 Task: Create a due date automation trigger when advanced on, on the tuesday of the week a card is due add fields with custom field "Resume" set to a number lower than 1 and greater or equal to 10 at 11:00 AM.
Action: Mouse moved to (1071, 87)
Screenshot: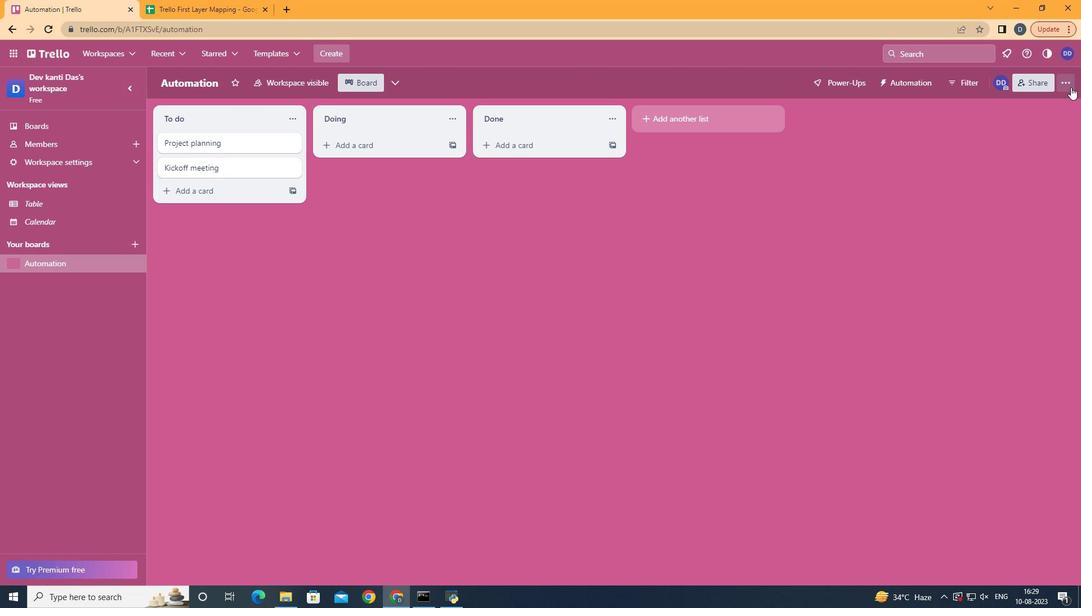 
Action: Mouse pressed left at (1071, 87)
Screenshot: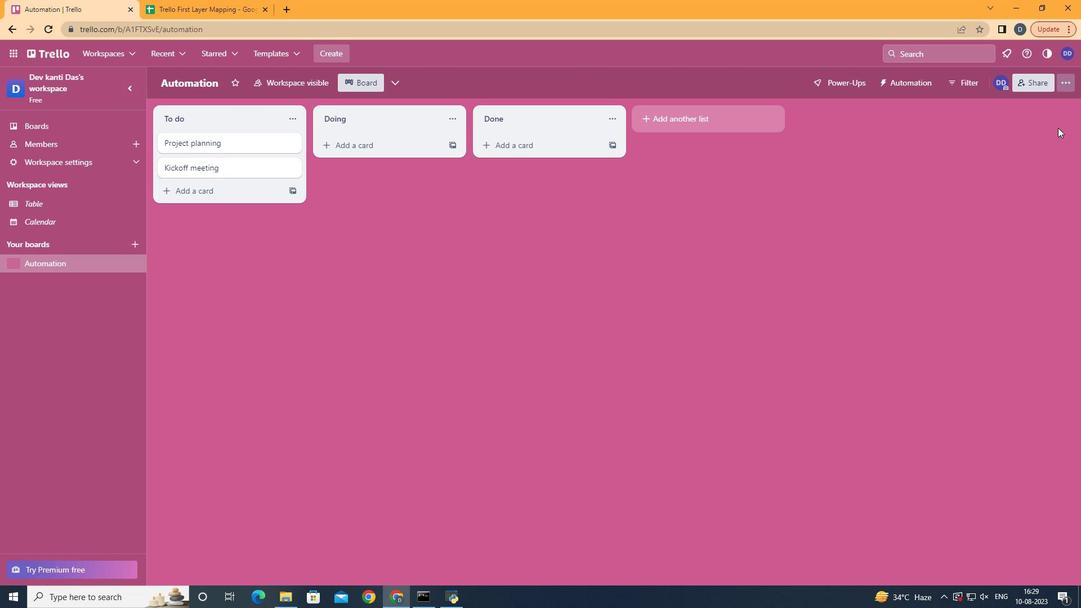 
Action: Mouse moved to (991, 243)
Screenshot: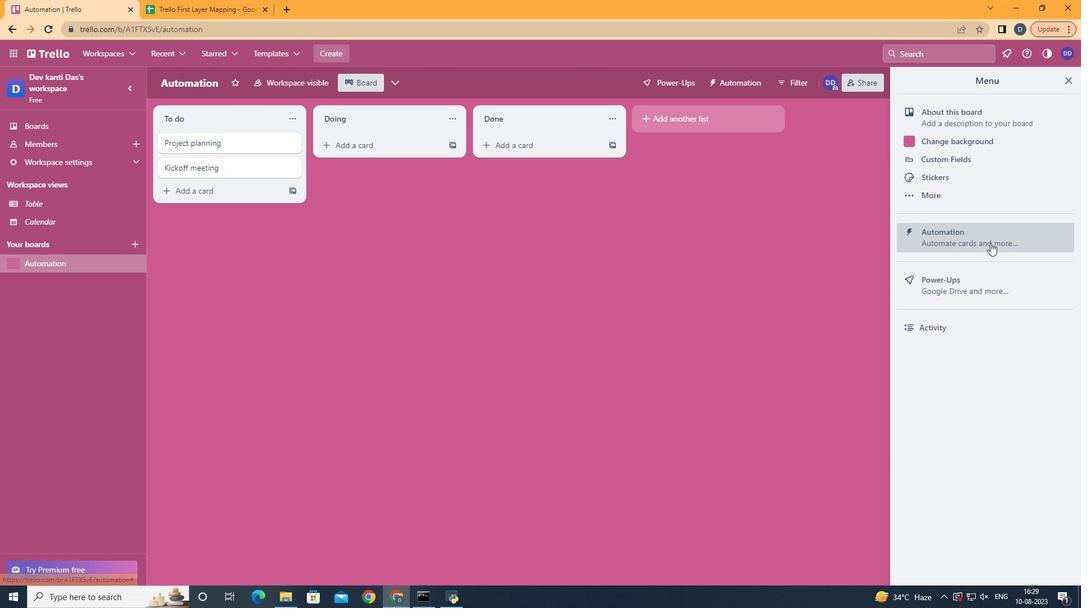 
Action: Mouse pressed left at (991, 243)
Screenshot: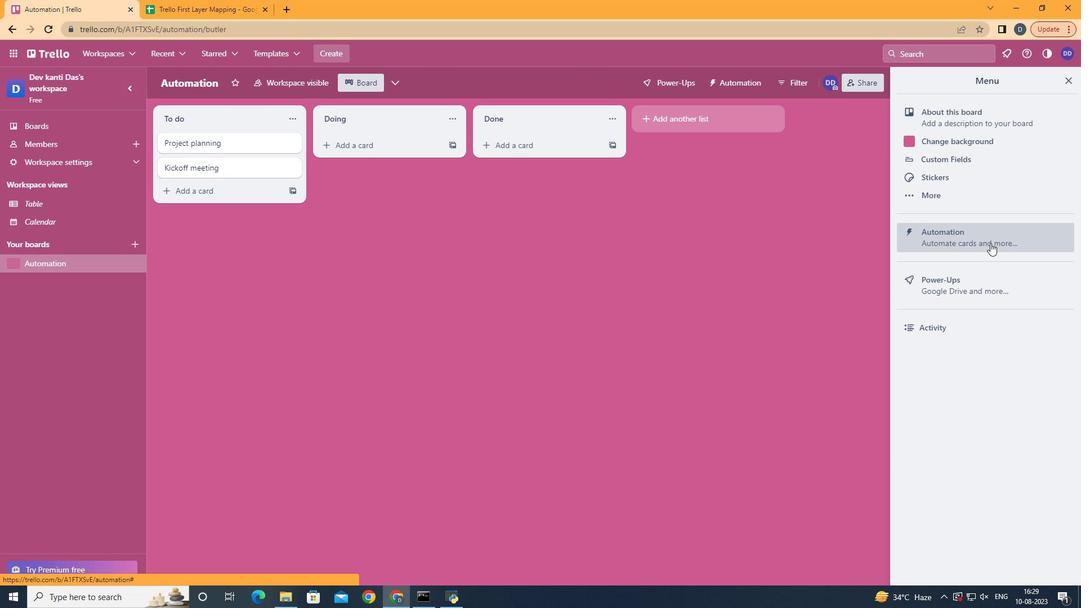 
Action: Mouse moved to (212, 224)
Screenshot: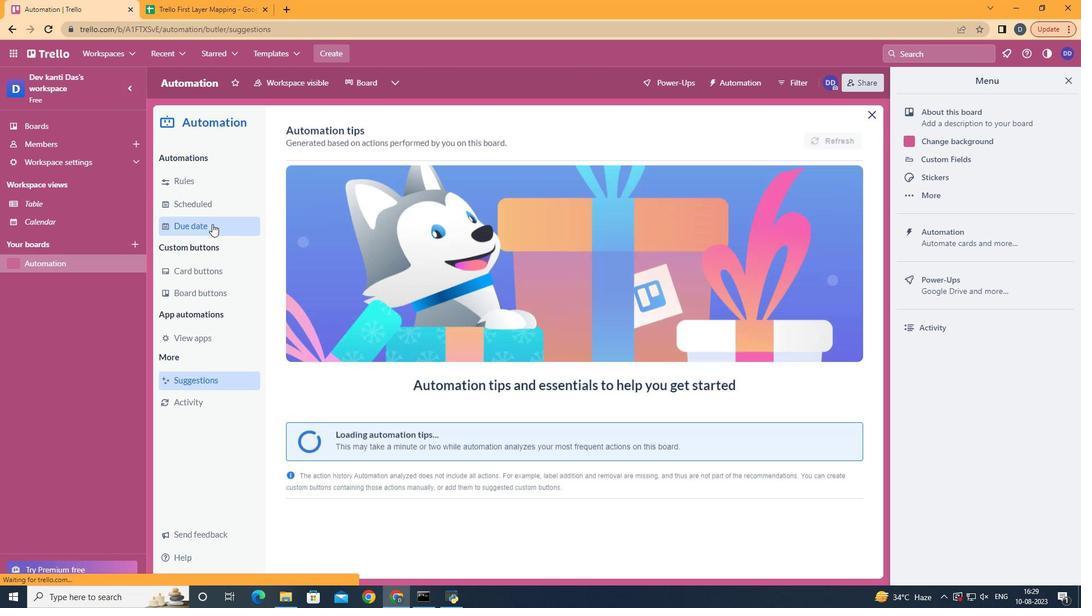 
Action: Mouse pressed left at (212, 224)
Screenshot: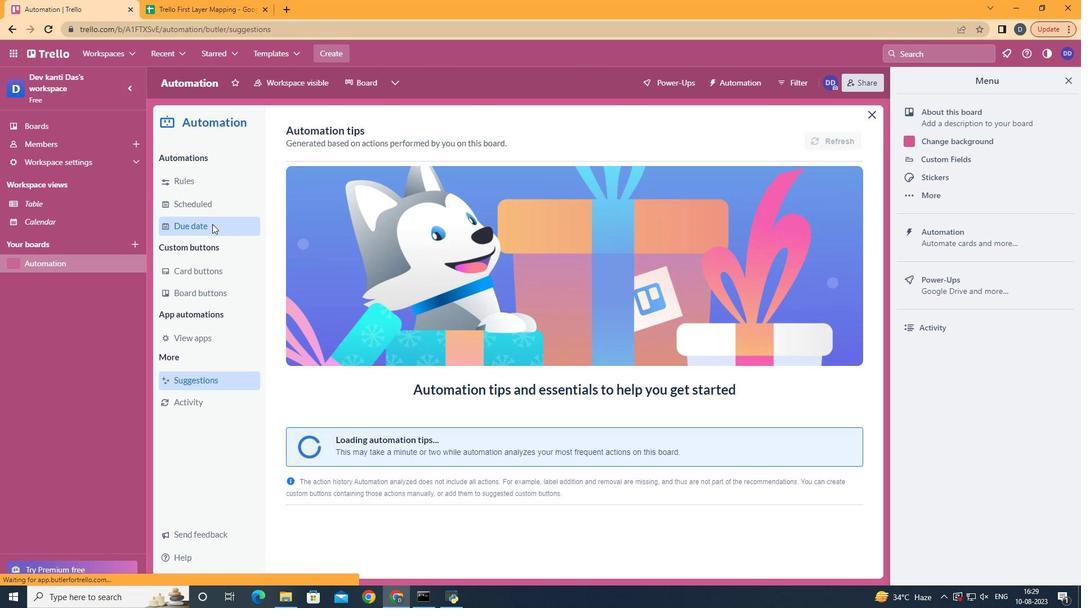 
Action: Mouse moved to (792, 130)
Screenshot: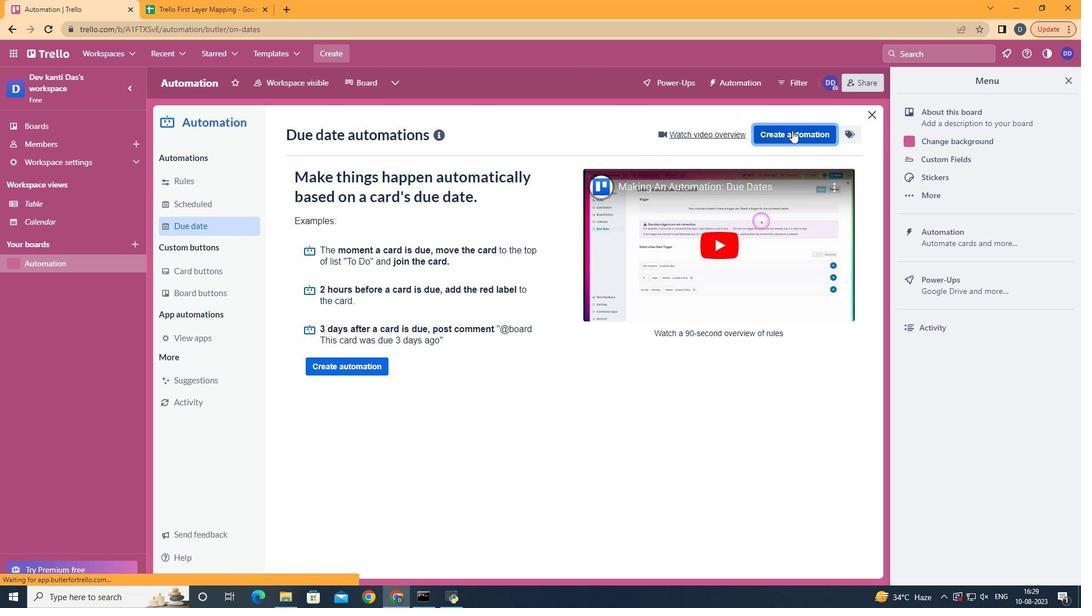 
Action: Mouse pressed left at (792, 130)
Screenshot: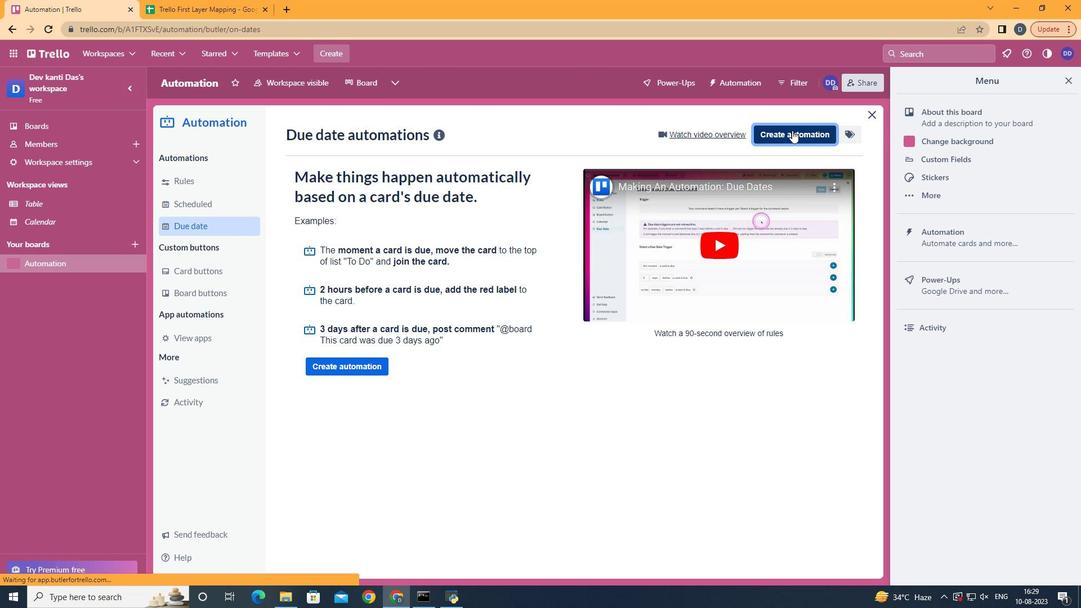 
Action: Mouse moved to (583, 246)
Screenshot: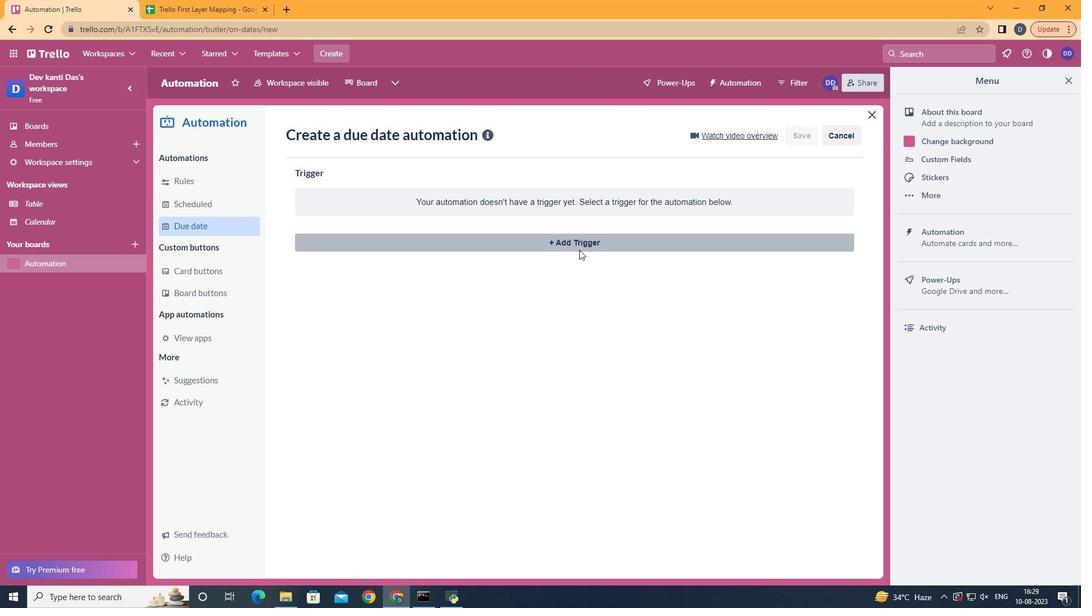 
Action: Mouse pressed left at (583, 246)
Screenshot: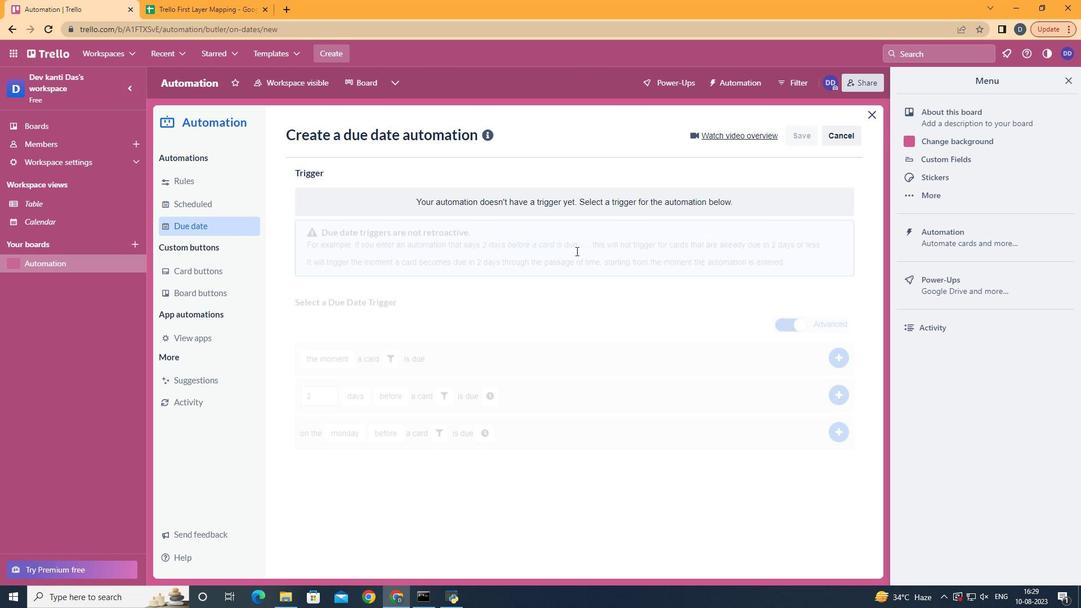 
Action: Mouse moved to (356, 315)
Screenshot: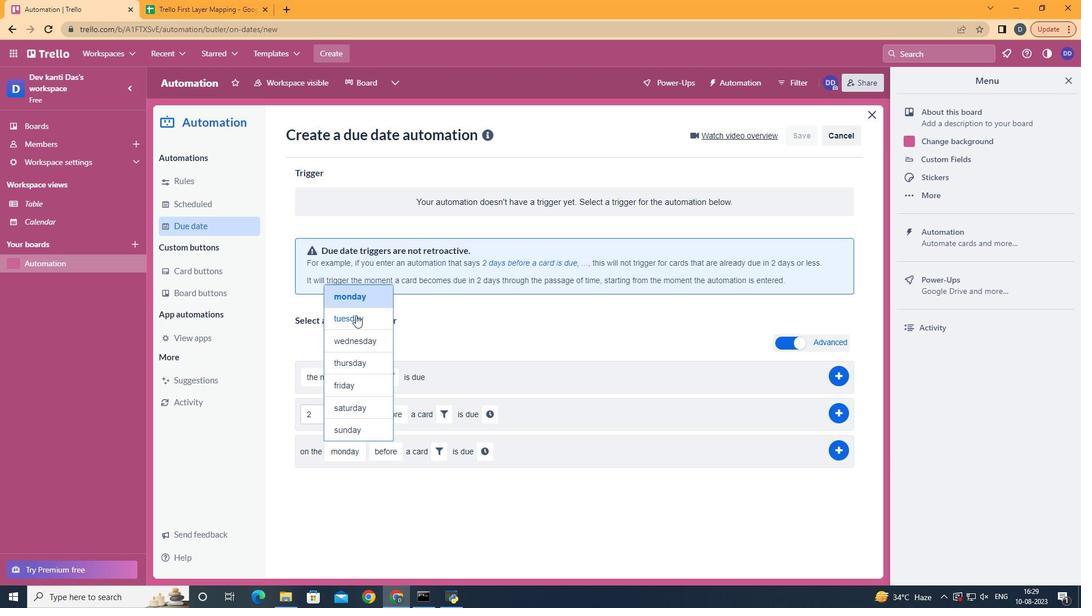 
Action: Mouse pressed left at (356, 315)
Screenshot: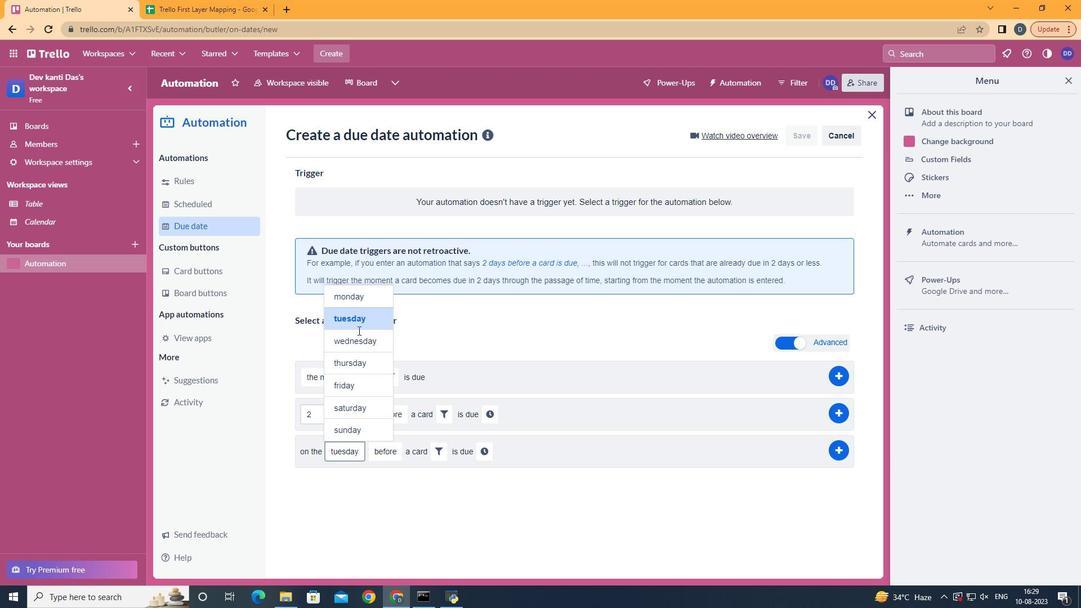 
Action: Mouse moved to (401, 513)
Screenshot: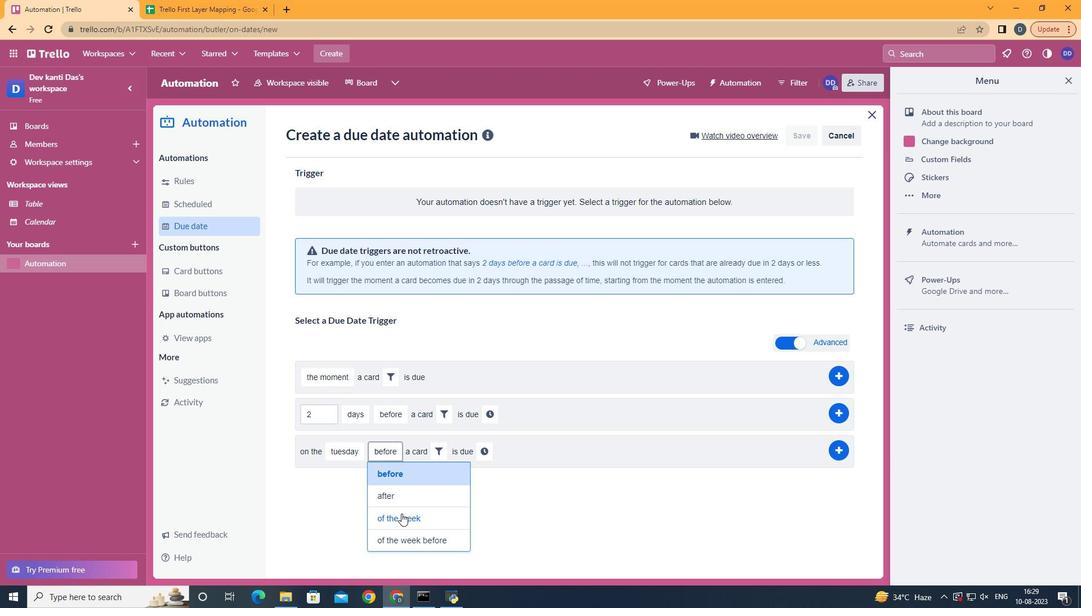 
Action: Mouse pressed left at (401, 513)
Screenshot: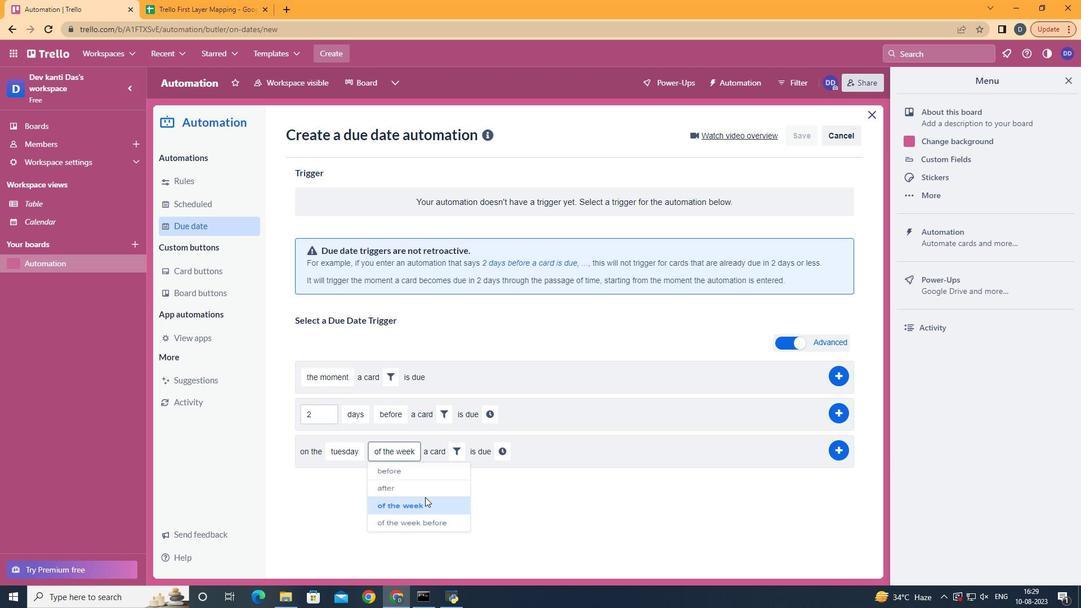 
Action: Mouse moved to (451, 456)
Screenshot: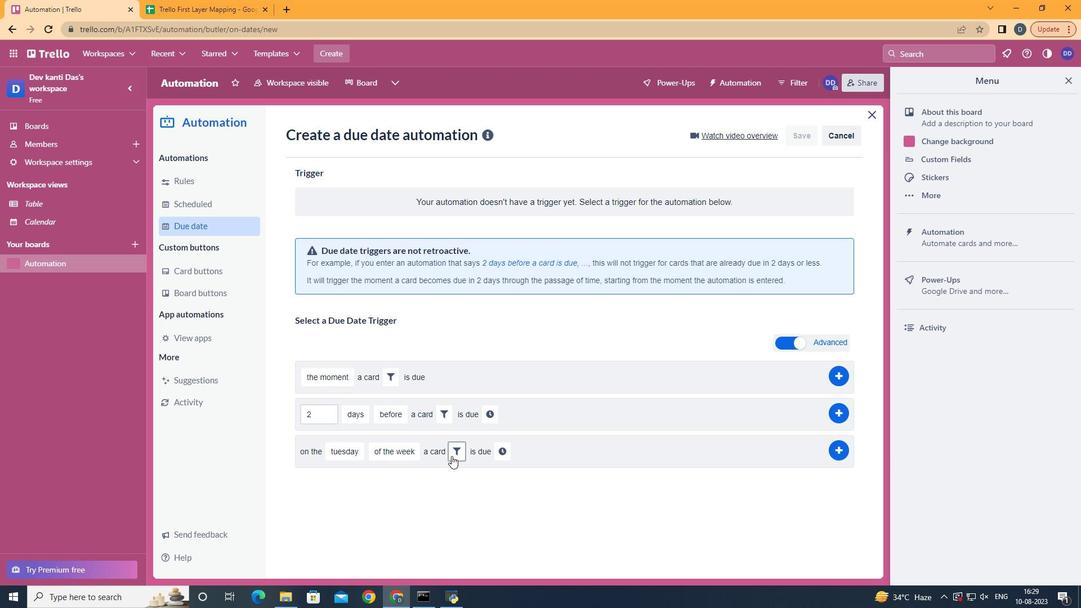 
Action: Mouse pressed left at (451, 456)
Screenshot: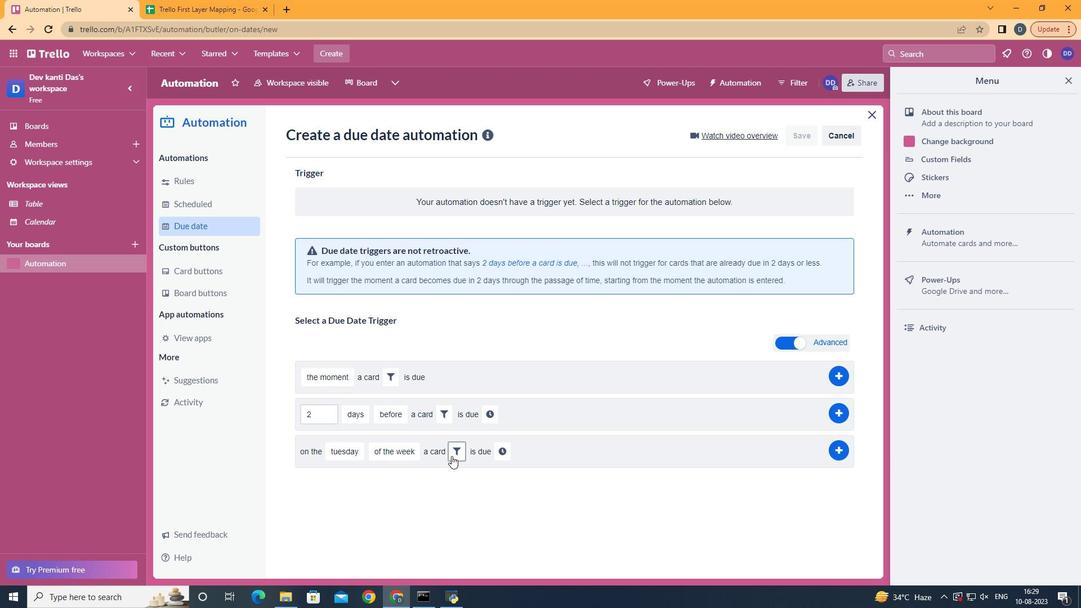 
Action: Mouse moved to (634, 491)
Screenshot: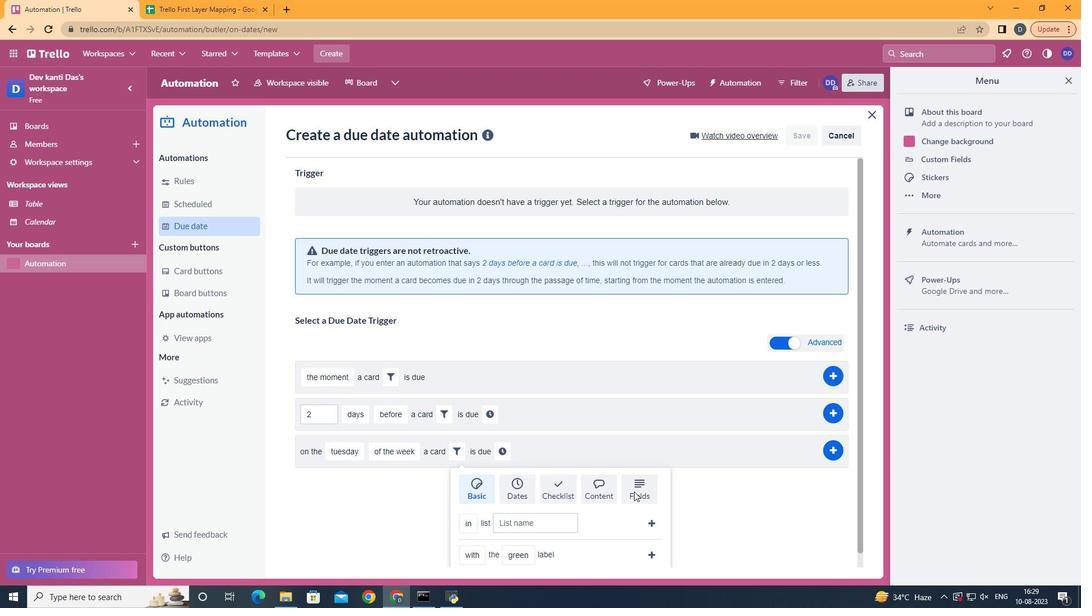 
Action: Mouse pressed left at (634, 491)
Screenshot: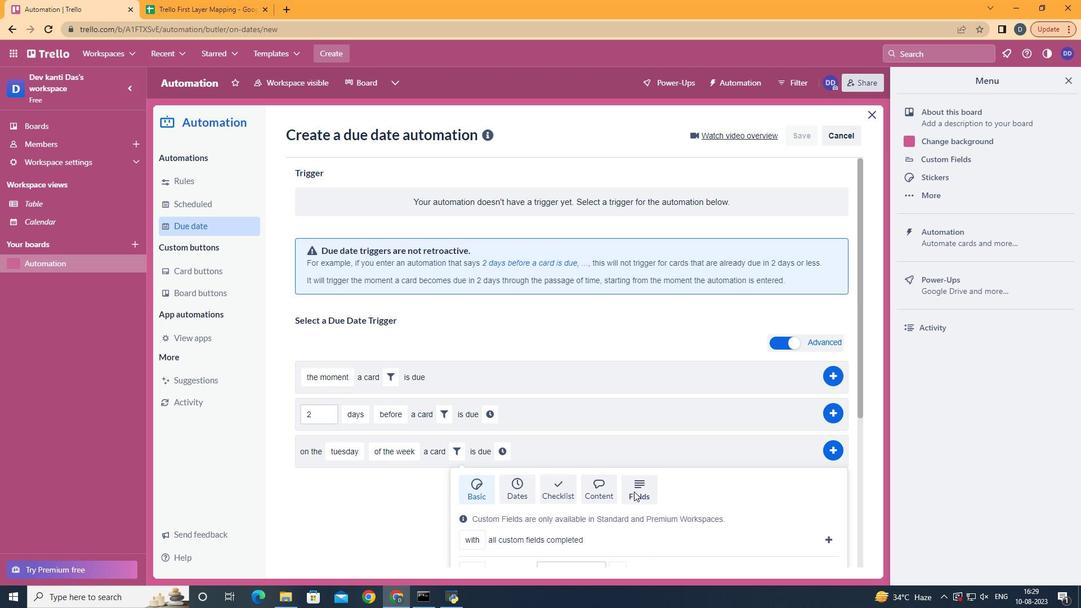 
Action: Mouse scrolled (634, 491) with delta (0, 0)
Screenshot: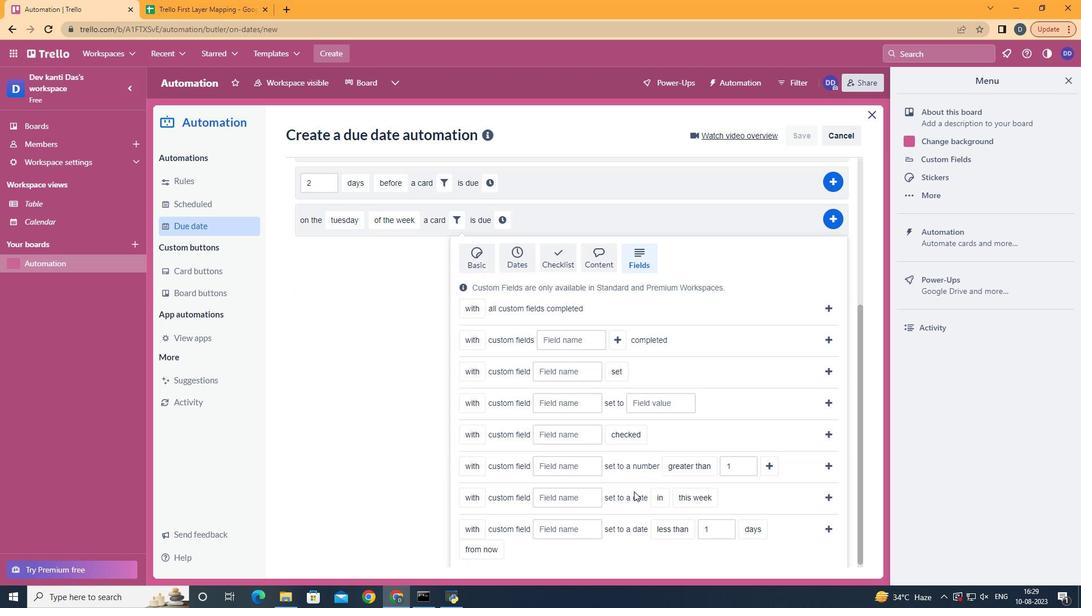 
Action: Mouse scrolled (634, 491) with delta (0, 0)
Screenshot: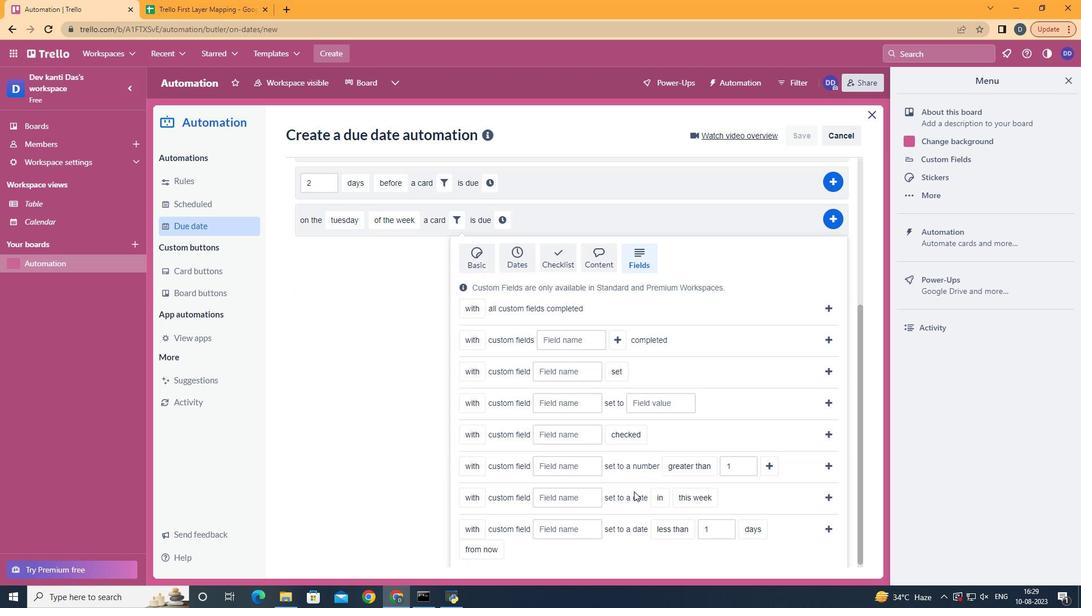 
Action: Mouse scrolled (634, 491) with delta (0, 0)
Screenshot: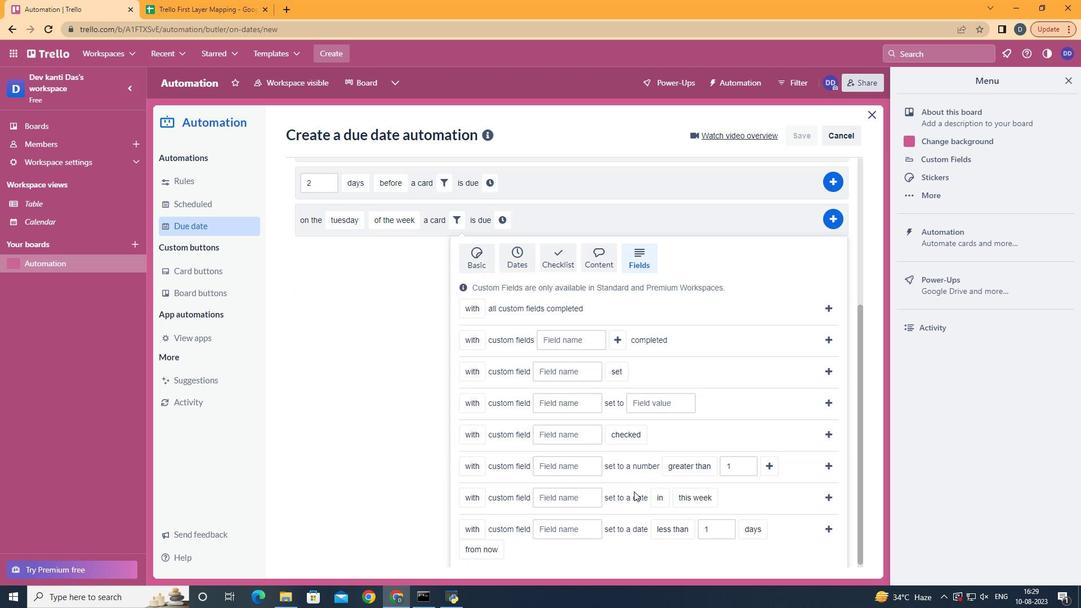 
Action: Mouse scrolled (634, 491) with delta (0, 0)
Screenshot: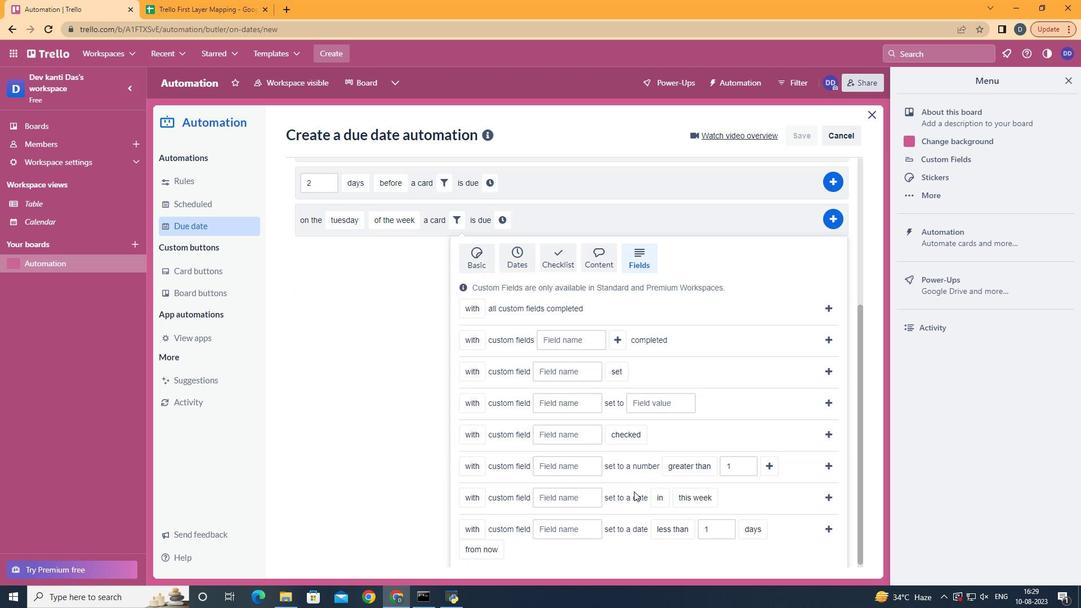 
Action: Mouse scrolled (634, 491) with delta (0, 0)
Screenshot: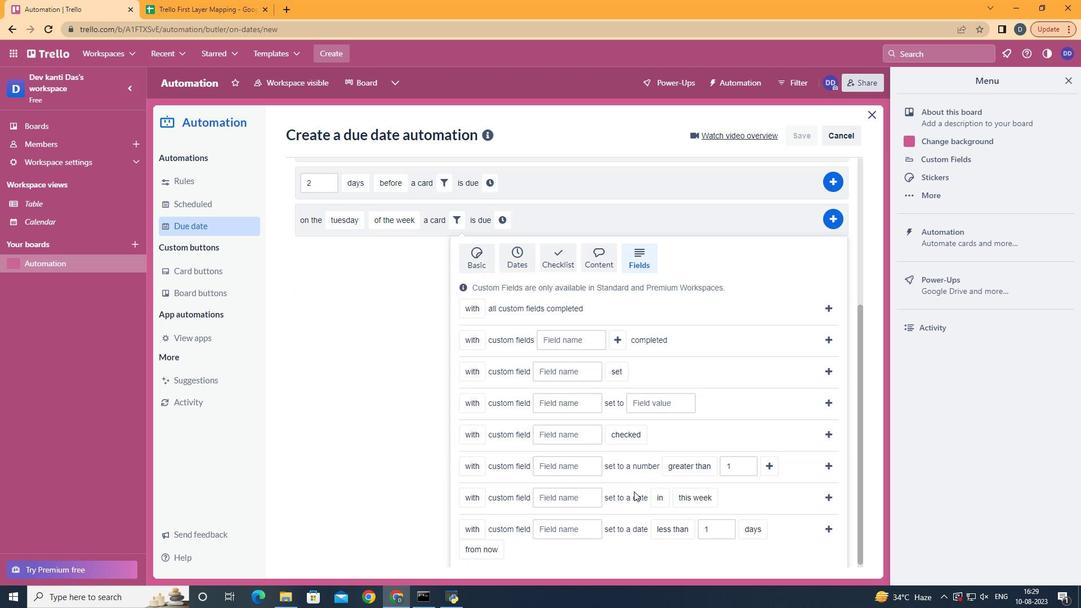 
Action: Mouse scrolled (634, 491) with delta (0, 0)
Screenshot: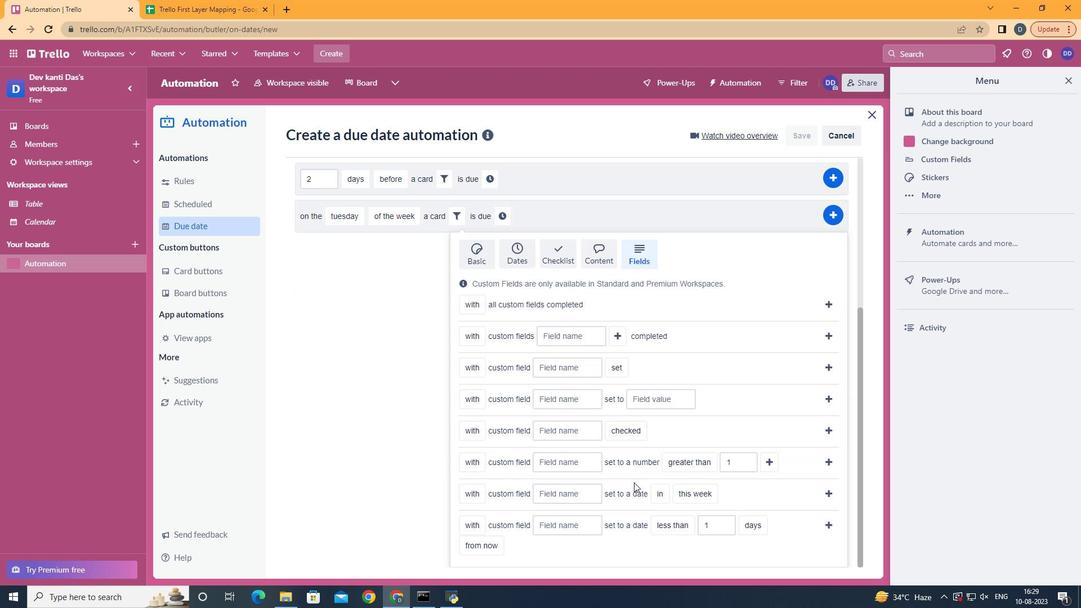 
Action: Mouse moved to (588, 459)
Screenshot: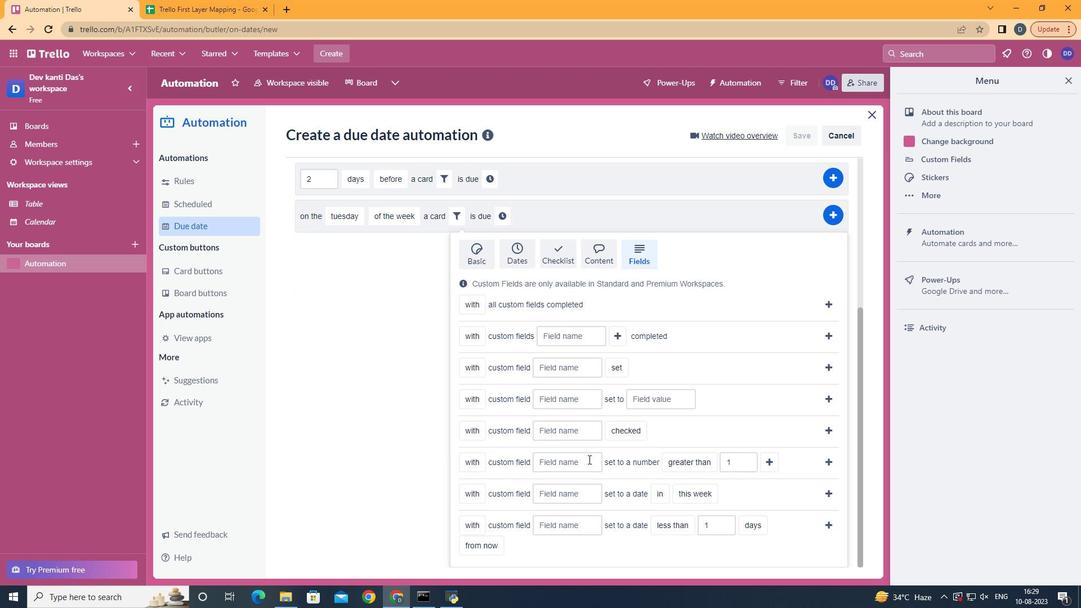 
Action: Mouse pressed left at (588, 459)
Screenshot: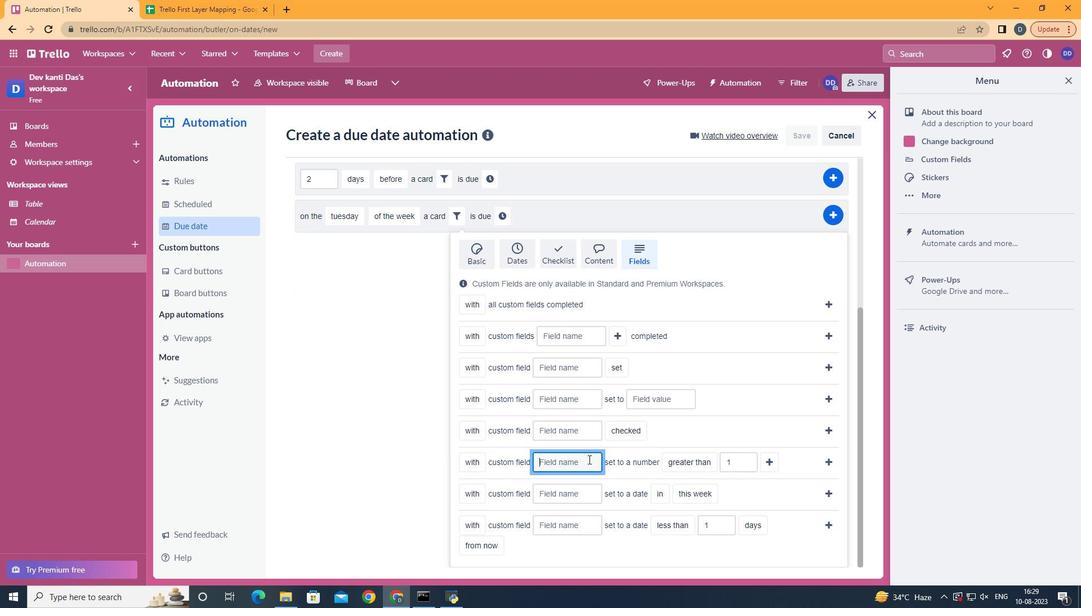 
Action: Key pressed <Key.shift>Resume
Screenshot: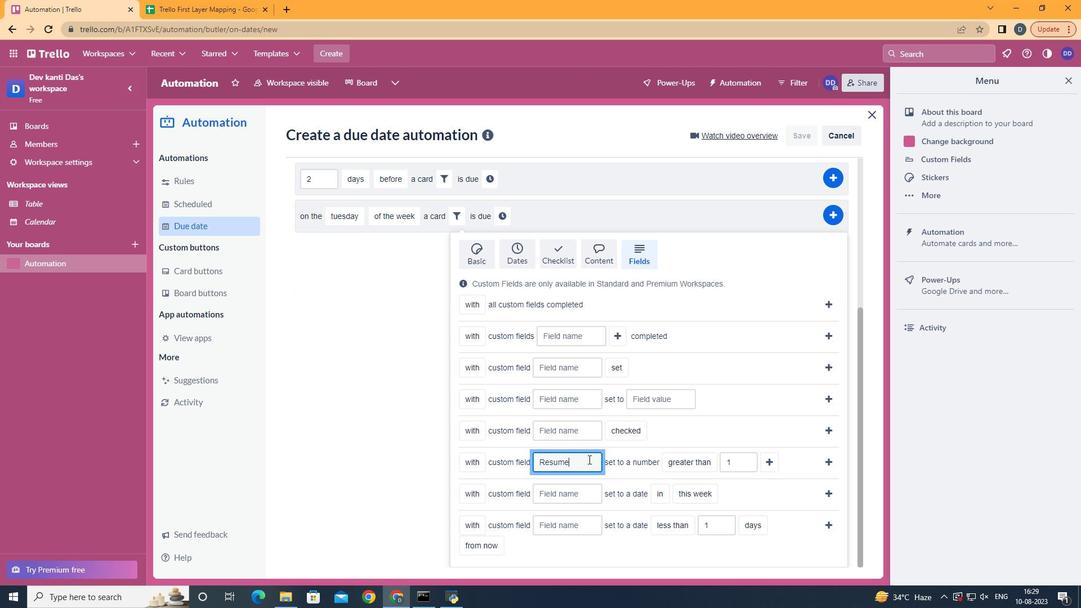
Action: Mouse moved to (719, 530)
Screenshot: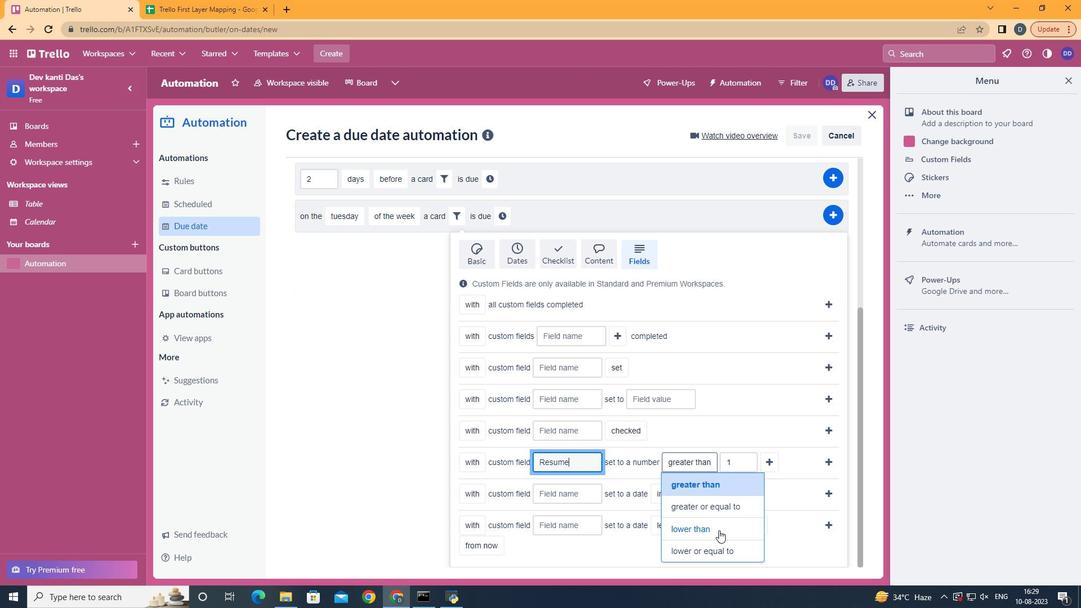 
Action: Mouse pressed left at (719, 530)
Screenshot: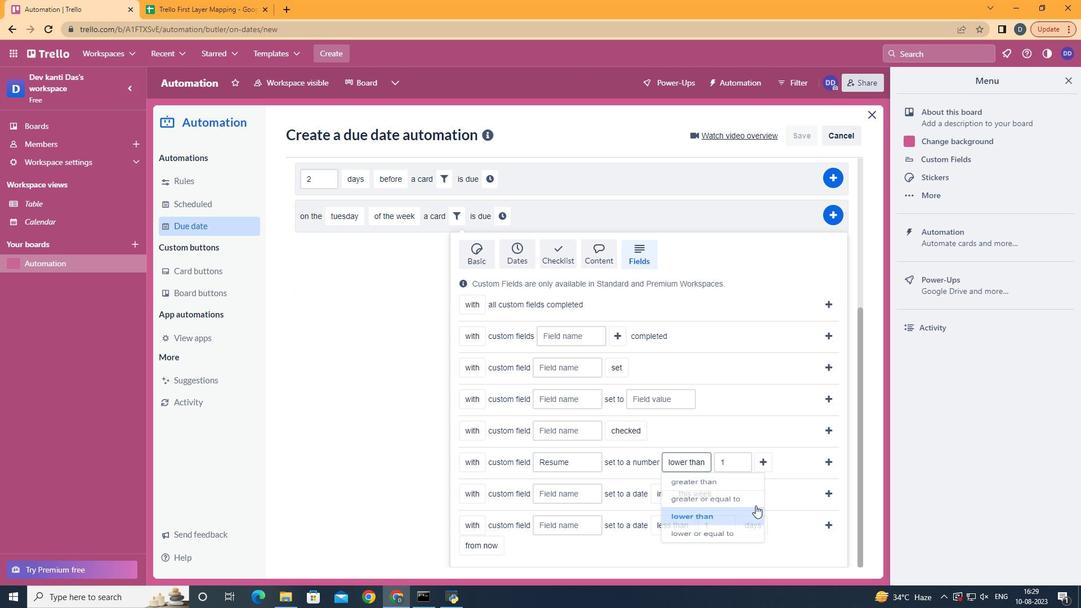 
Action: Mouse moved to (765, 463)
Screenshot: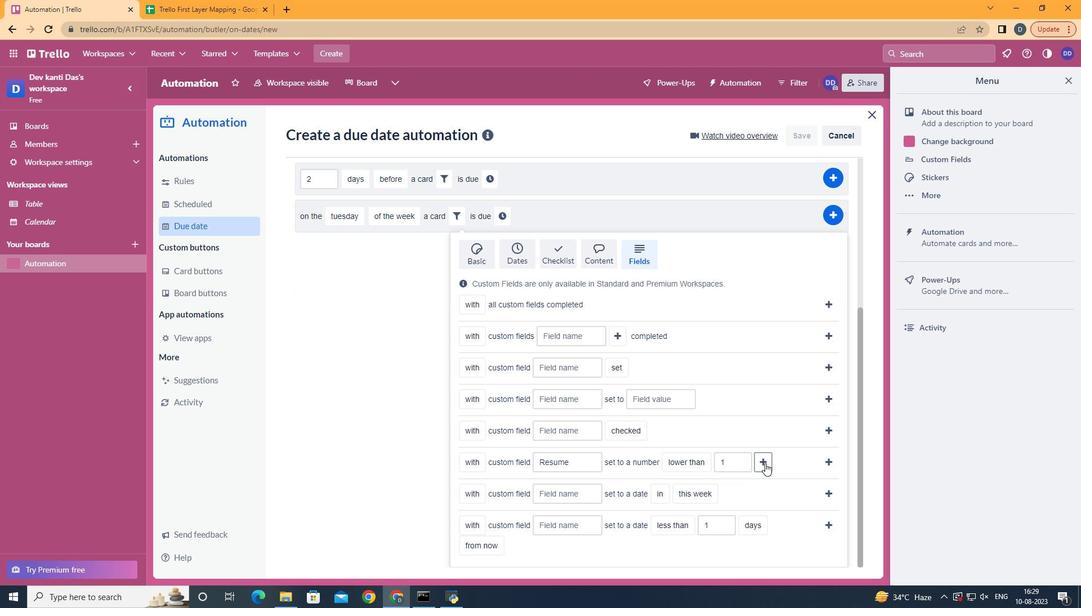 
Action: Mouse pressed left at (765, 463)
Screenshot: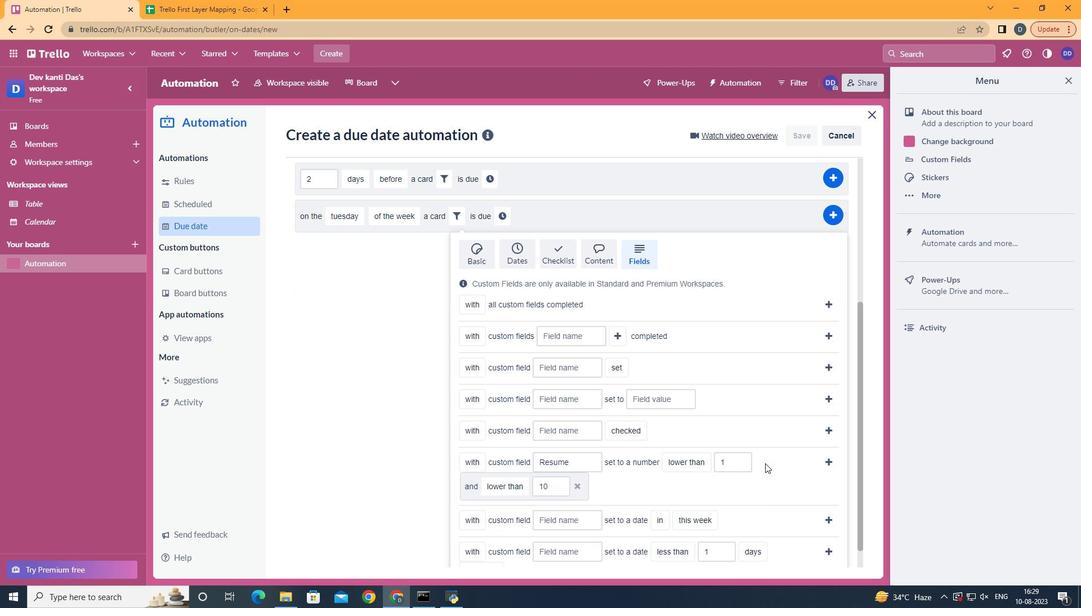 
Action: Mouse moved to (523, 467)
Screenshot: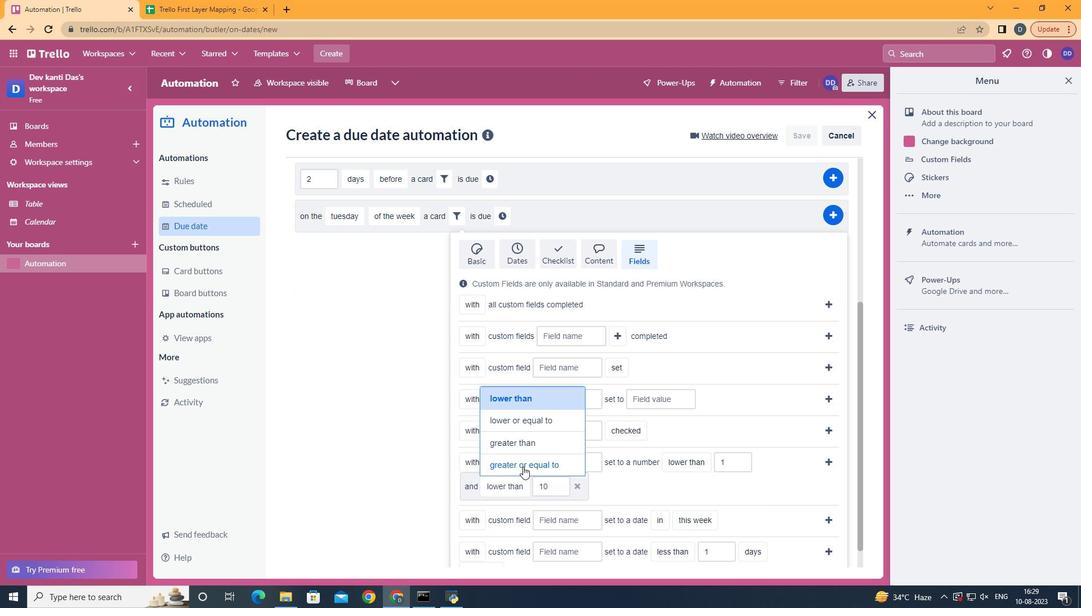 
Action: Mouse pressed left at (523, 467)
Screenshot: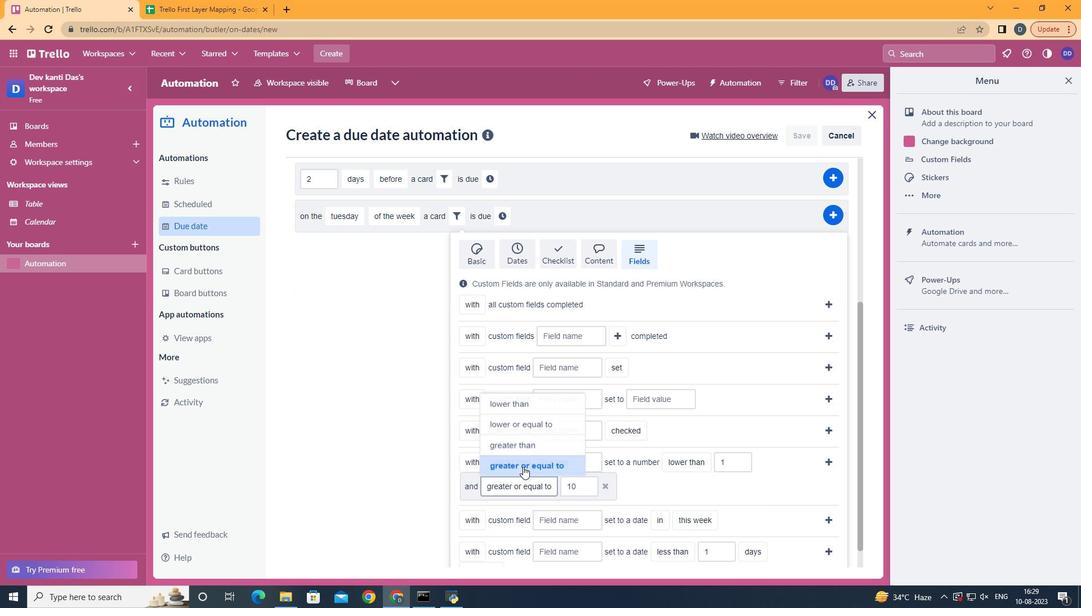 
Action: Mouse moved to (827, 462)
Screenshot: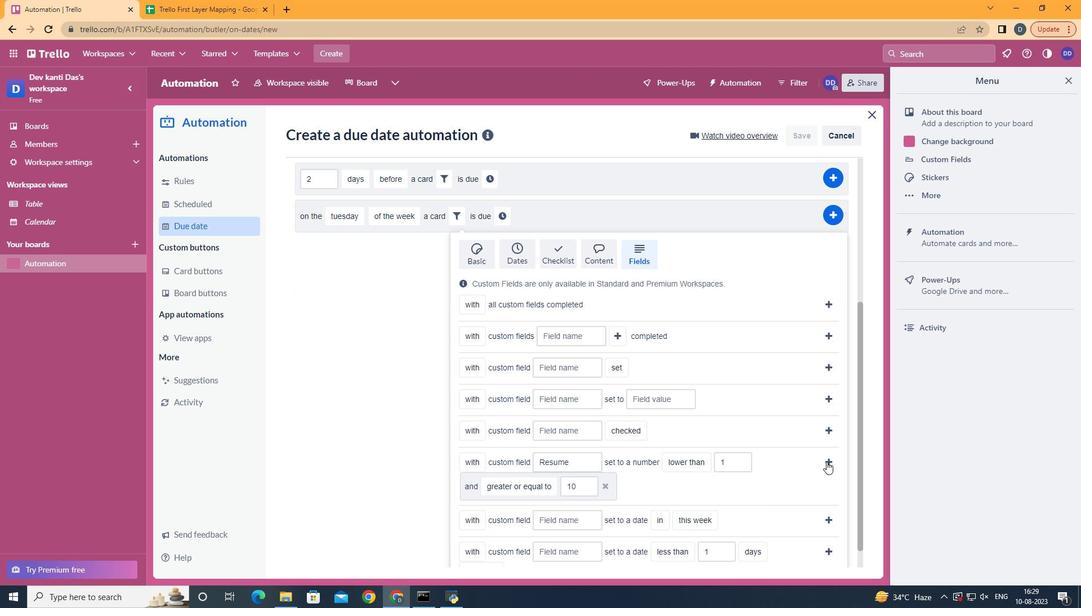 
Action: Mouse pressed left at (827, 462)
Screenshot: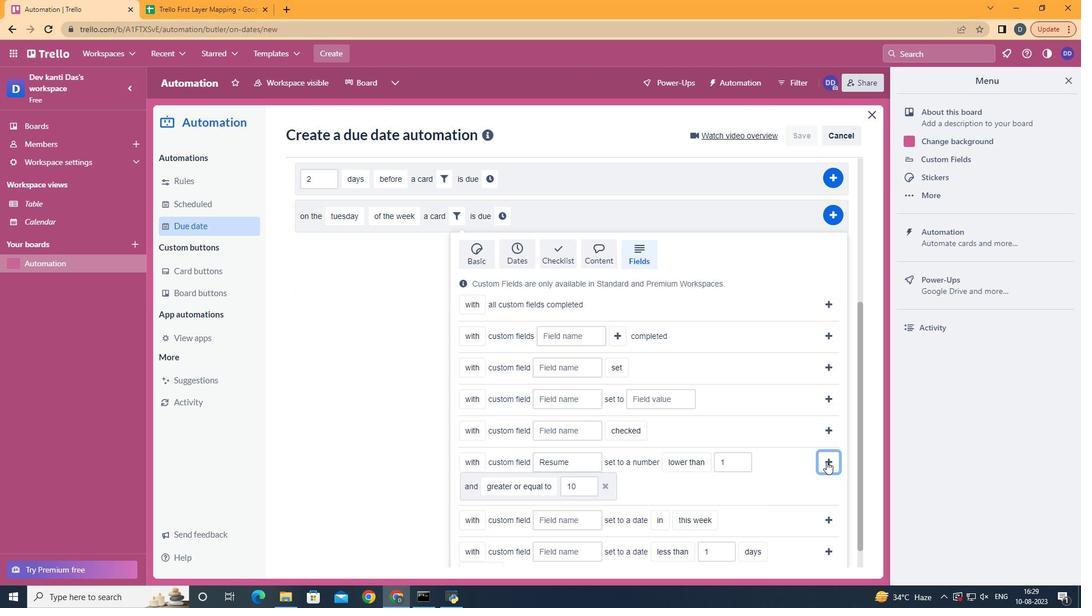 
Action: Mouse moved to (308, 478)
Screenshot: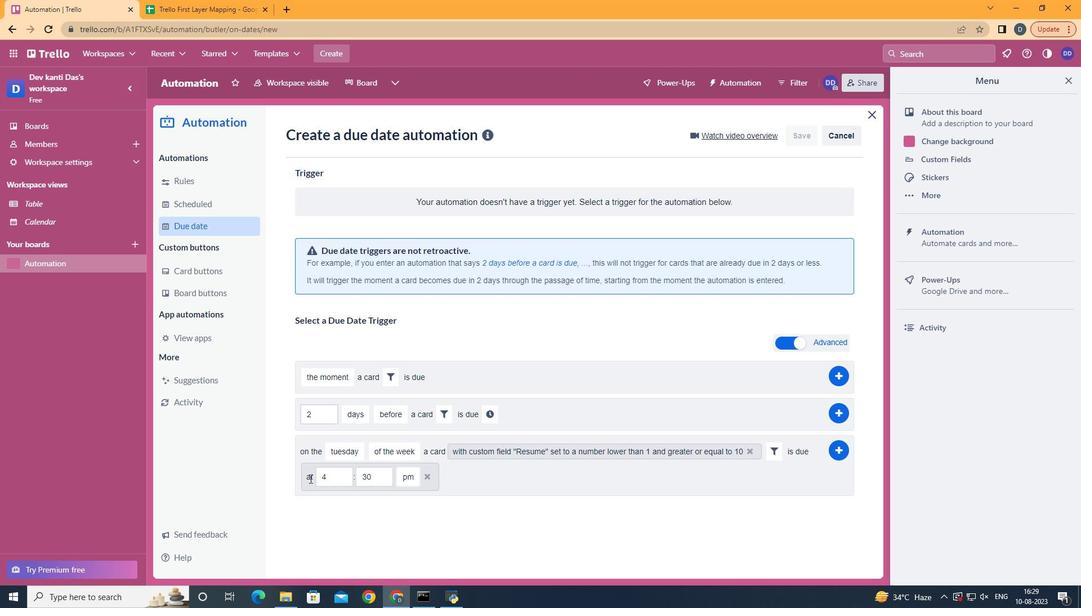 
Action: Mouse pressed left at (308, 478)
Screenshot: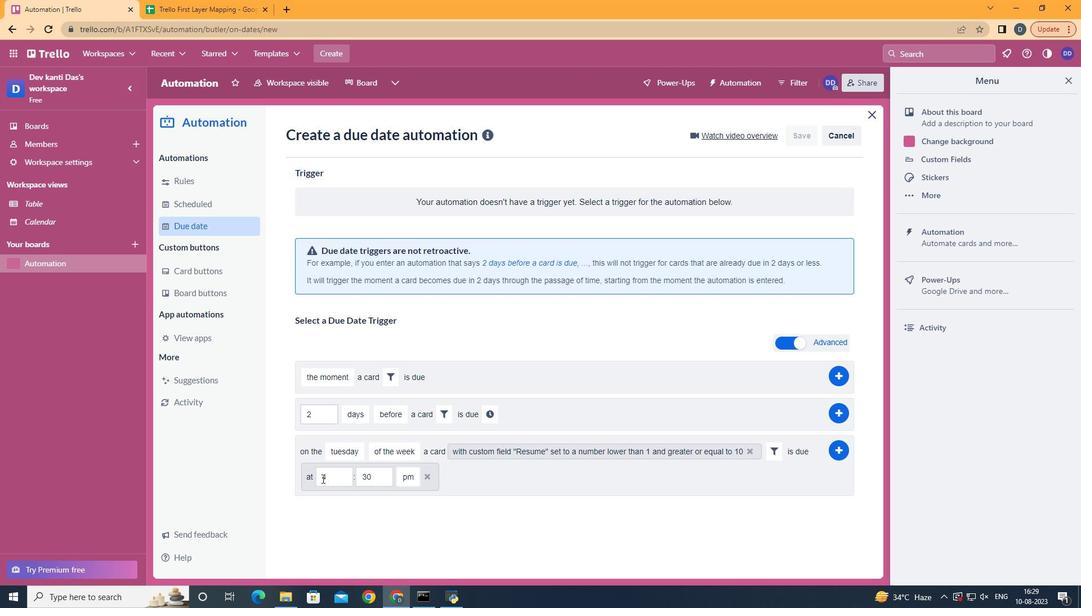 
Action: Mouse moved to (349, 475)
Screenshot: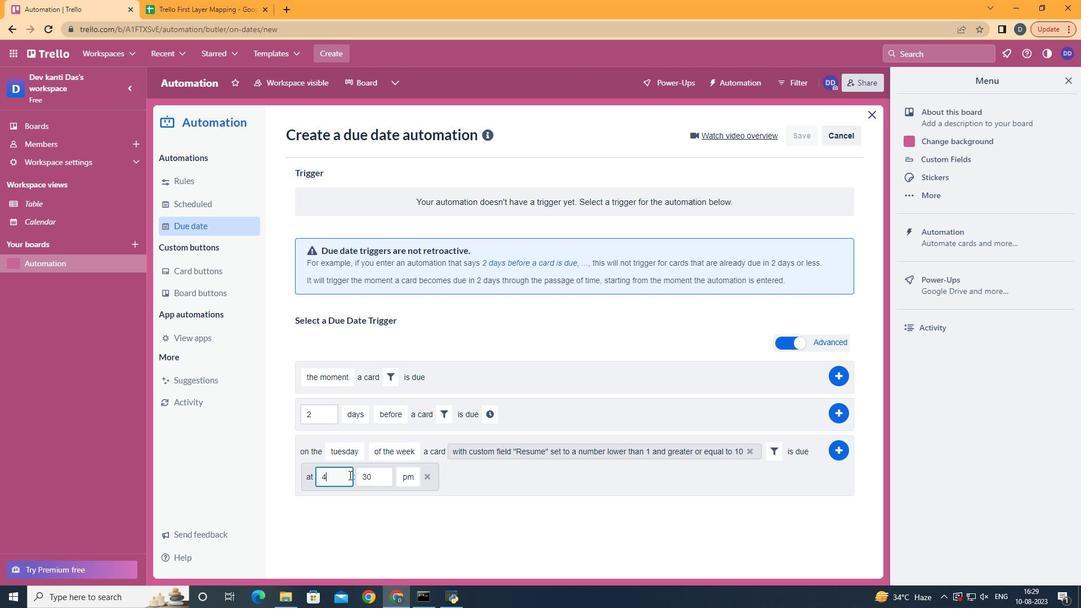
Action: Mouse pressed left at (349, 475)
Screenshot: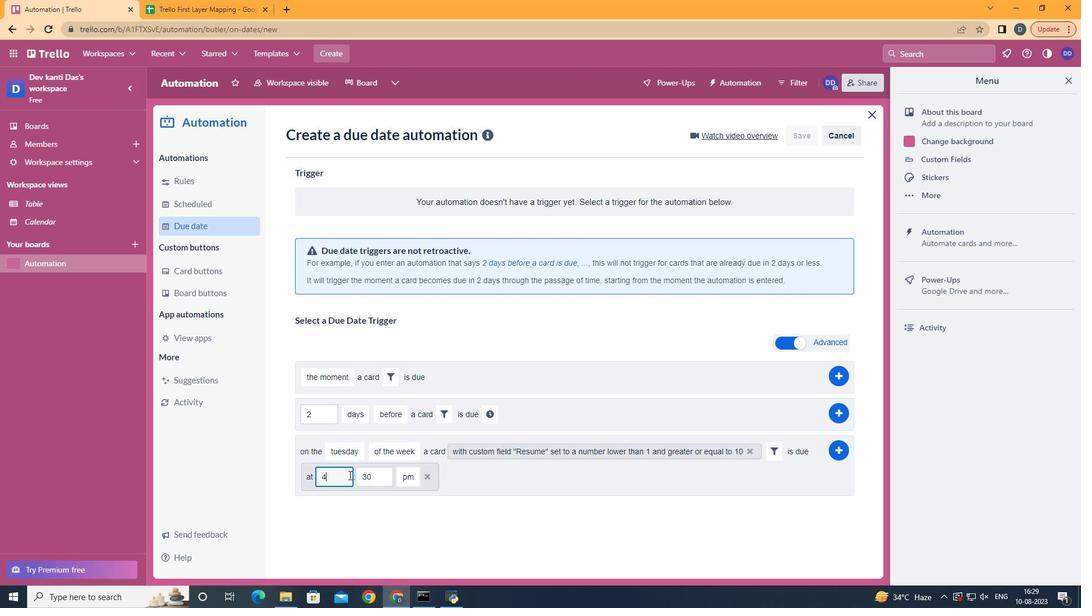 
Action: Key pressed <Key.backspace>11
Screenshot: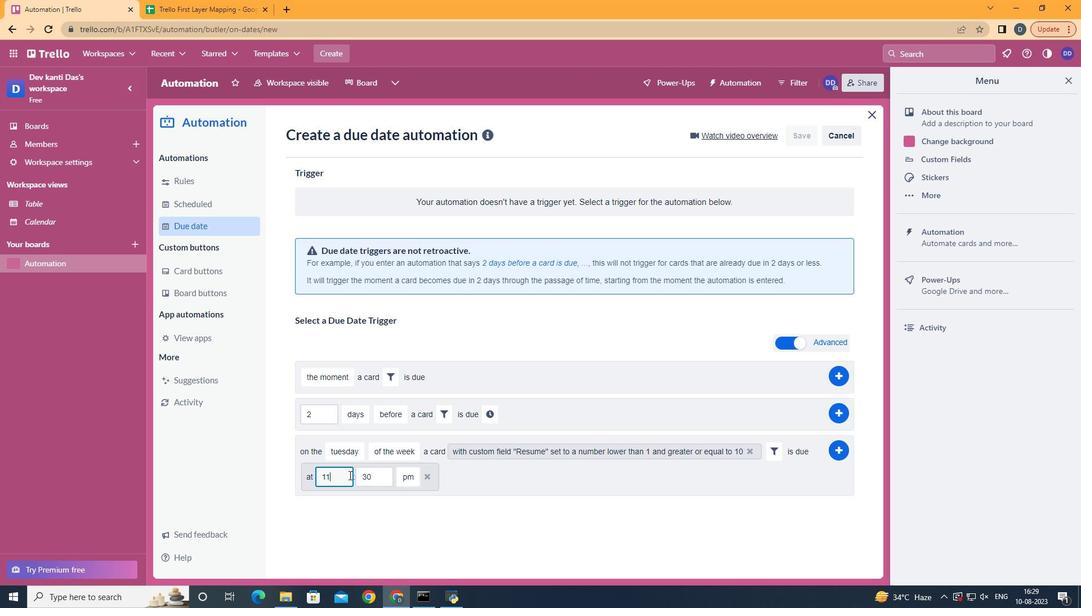 
Action: Mouse moved to (387, 480)
Screenshot: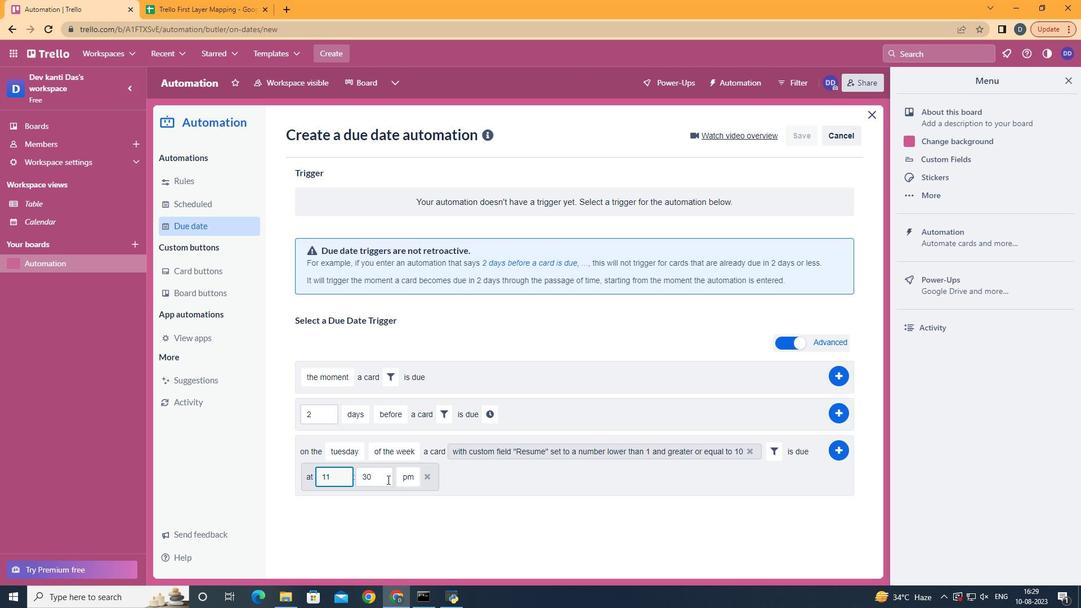 
Action: Mouse pressed left at (387, 480)
Screenshot: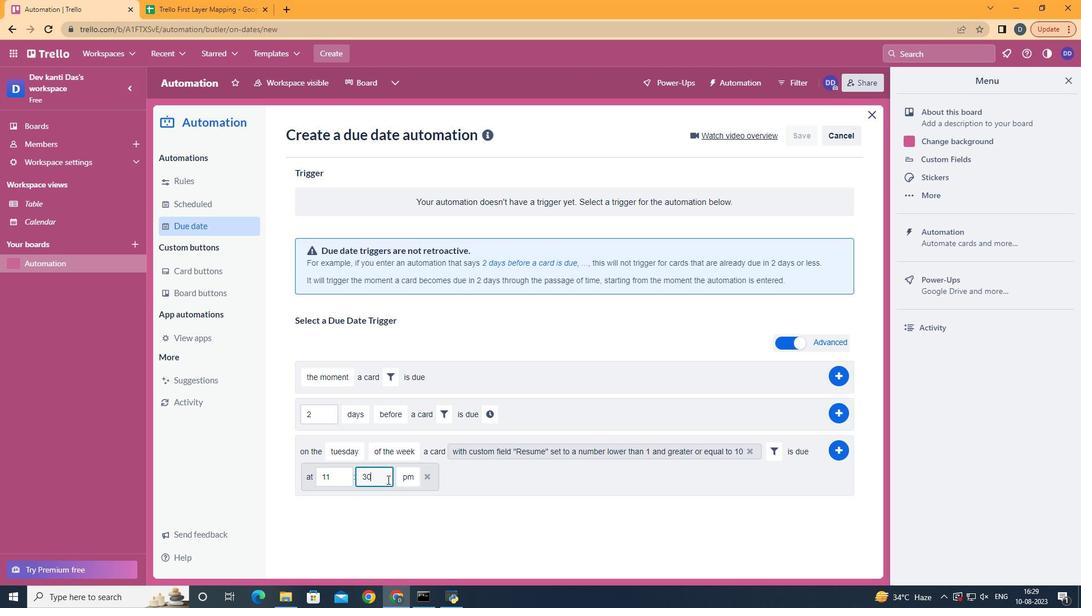 
Action: Key pressed <Key.backspace><Key.backspace>00
Screenshot: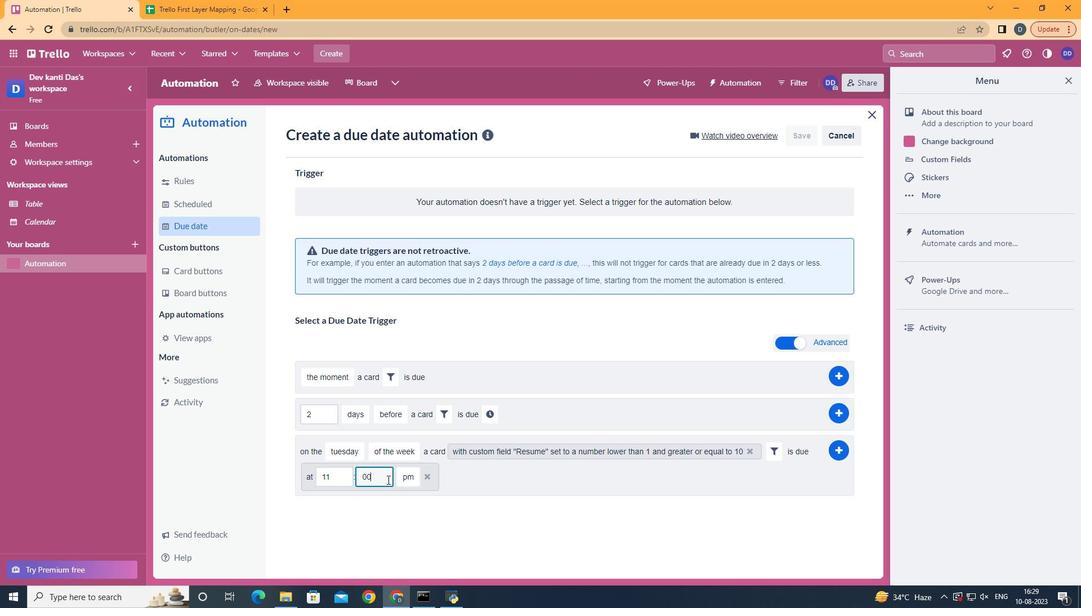 
Action: Mouse moved to (406, 491)
Screenshot: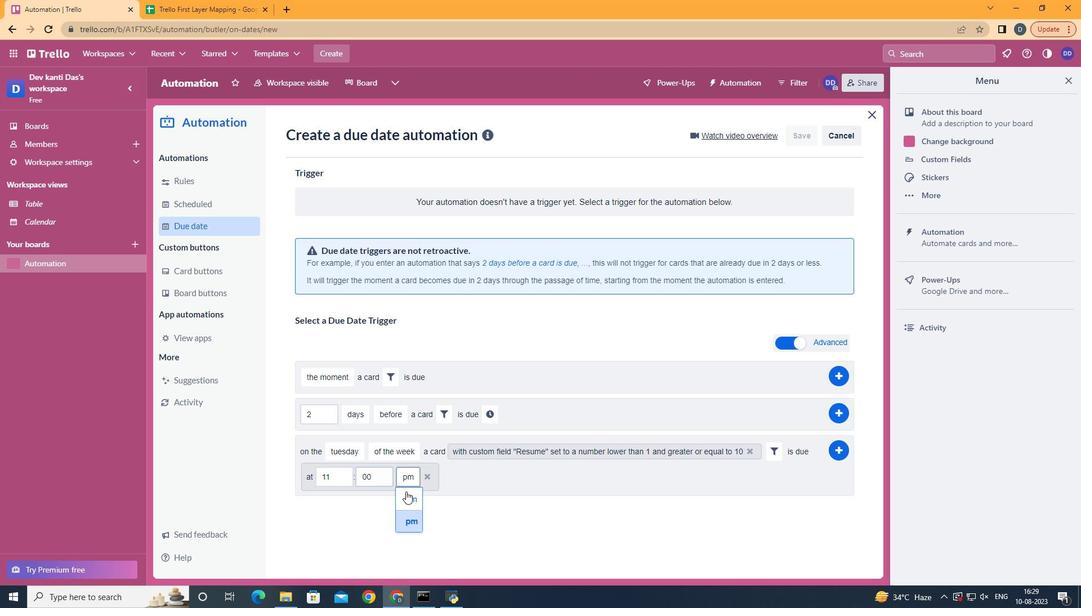 
Action: Mouse pressed left at (406, 491)
Screenshot: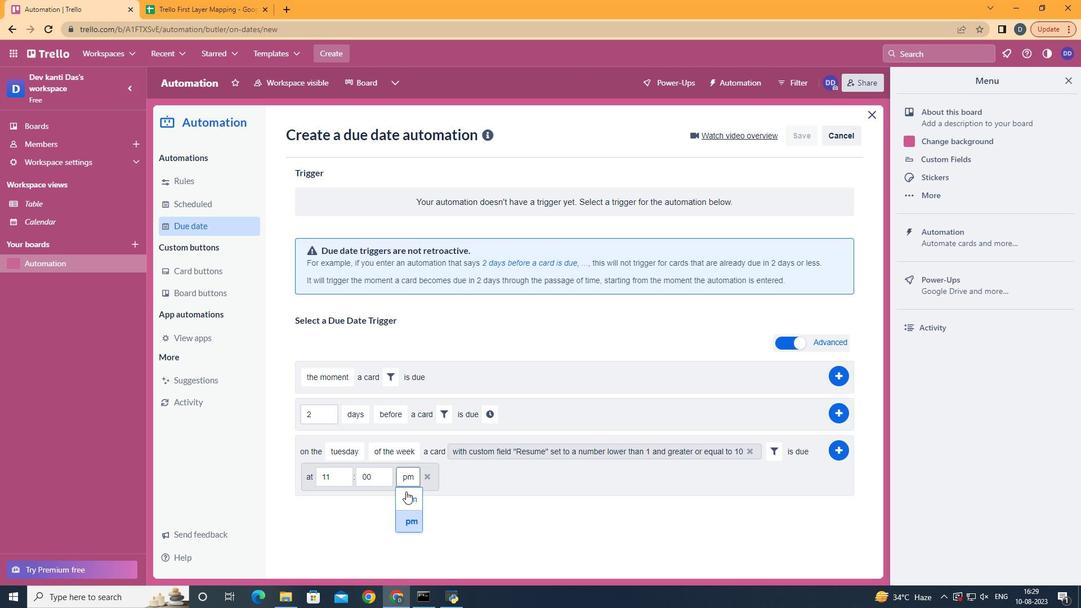 
Action: Mouse moved to (839, 450)
Screenshot: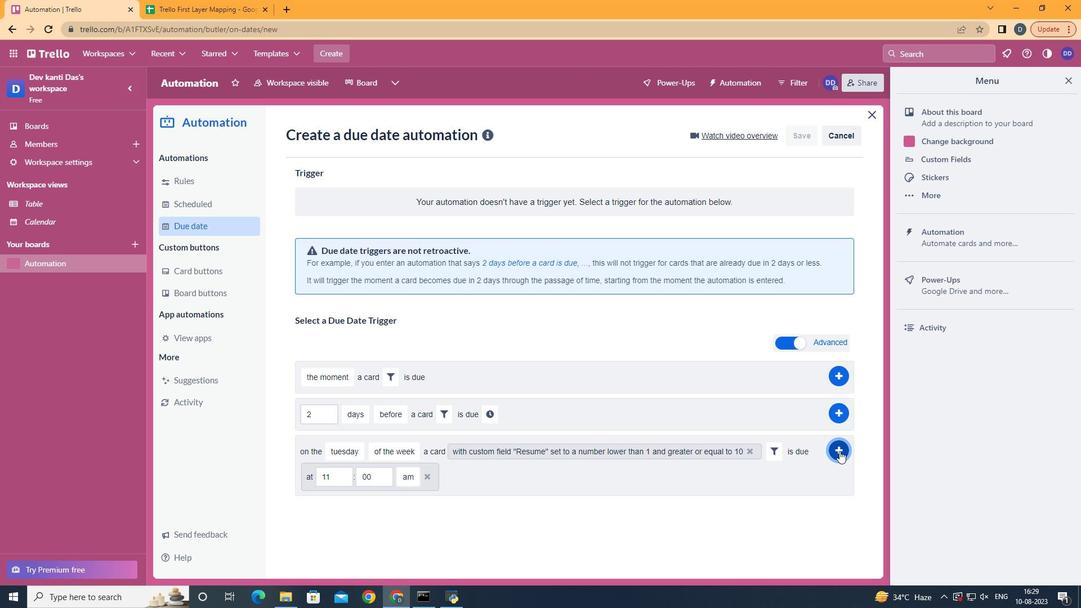 
Action: Mouse pressed left at (839, 450)
Screenshot: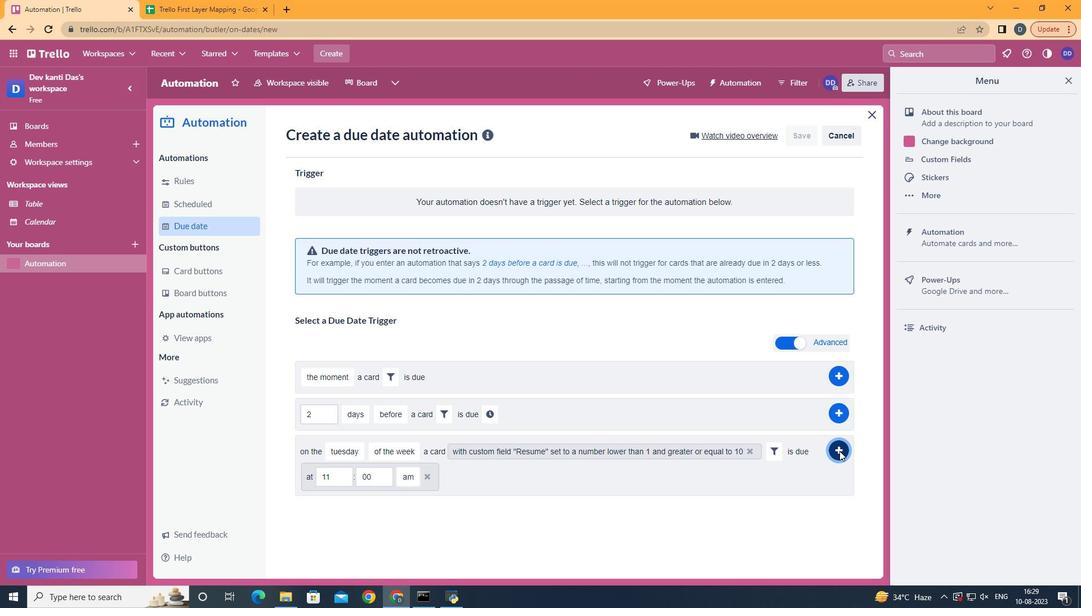 
Action: Mouse moved to (840, 451)
Screenshot: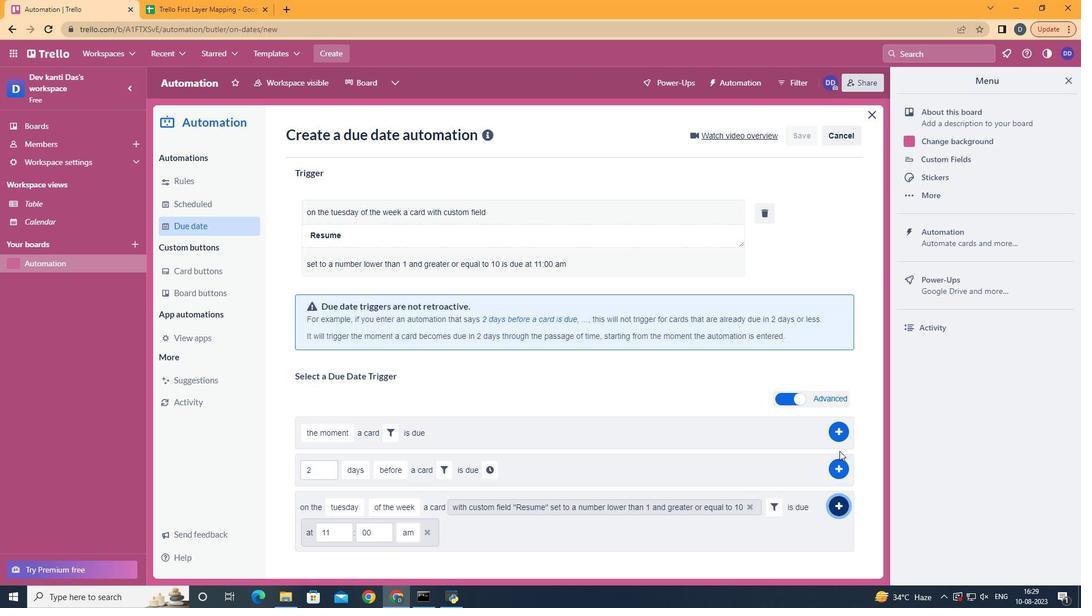 
